 Task: Reply All to email with the signature Daisy Wilson with the subject 'Service renewal' from softage.1@softage.net with the message 'I would like to request a change in the project timeline due to unforeseen circumstances.'
Action: Mouse moved to (1003, 170)
Screenshot: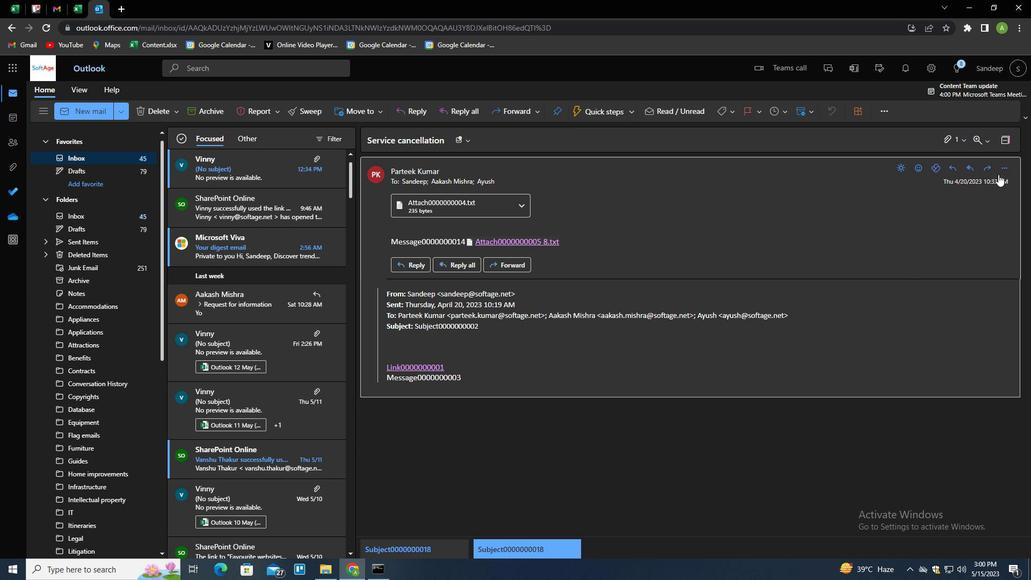 
Action: Mouse pressed left at (1003, 170)
Screenshot: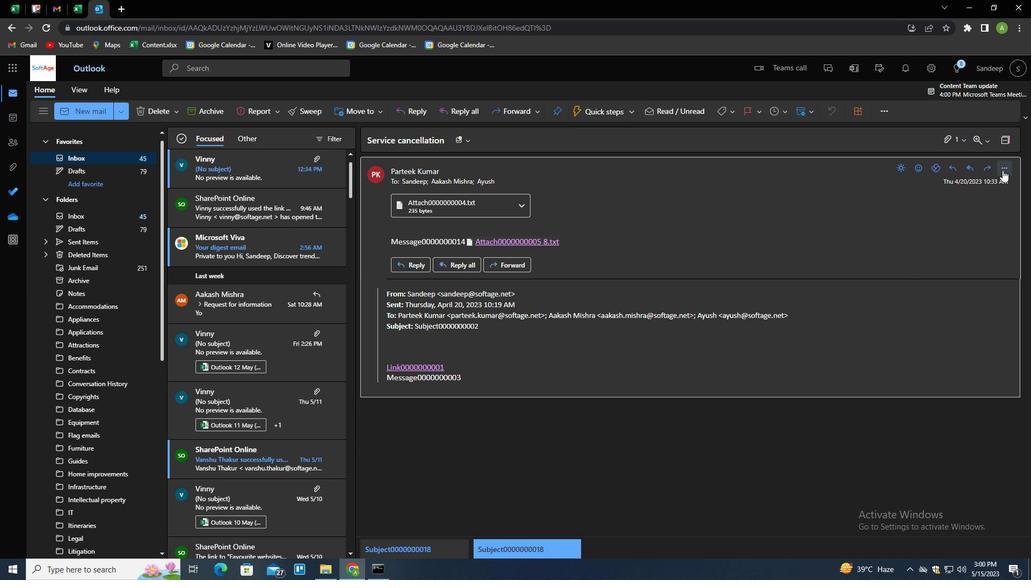 
Action: Mouse moved to (970, 207)
Screenshot: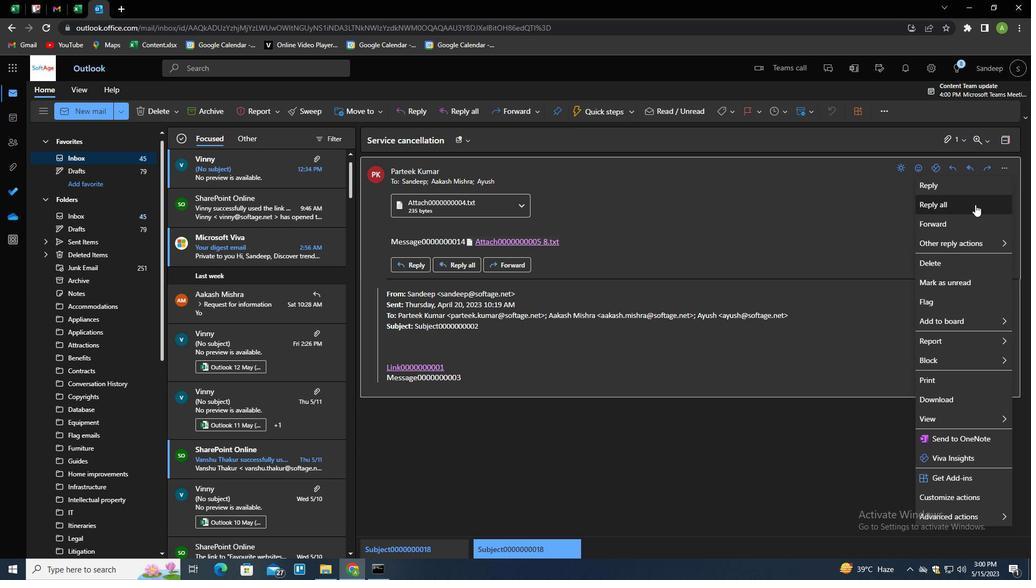 
Action: Mouse pressed left at (970, 207)
Screenshot: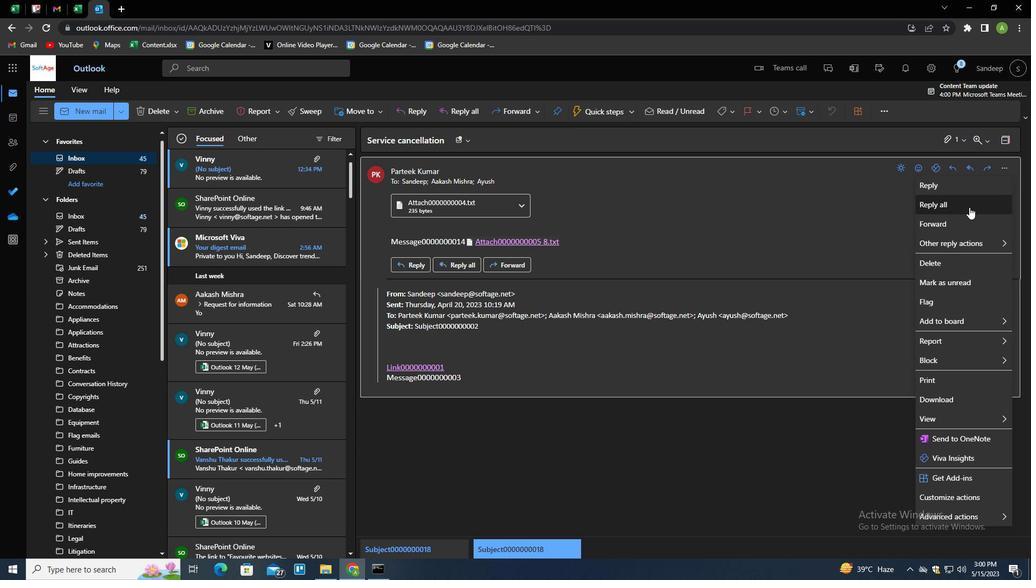 
Action: Mouse moved to (378, 306)
Screenshot: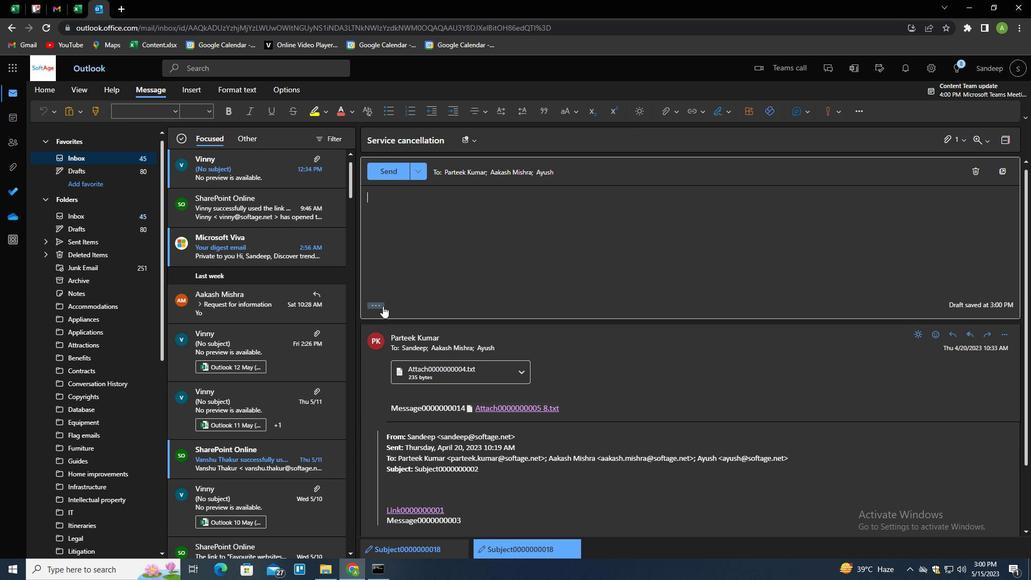 
Action: Mouse pressed left at (378, 306)
Screenshot: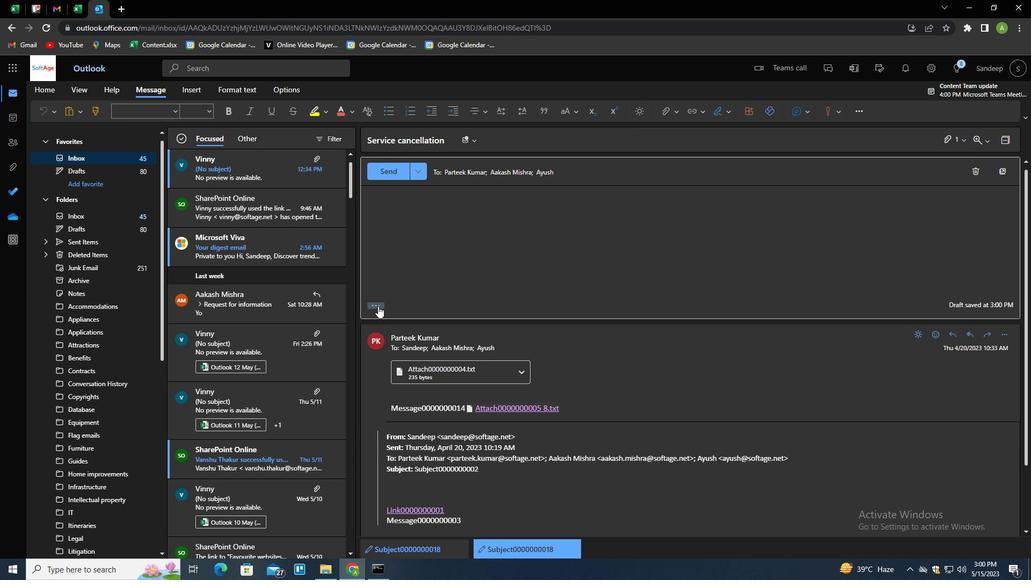 
Action: Mouse moved to (860, 113)
Screenshot: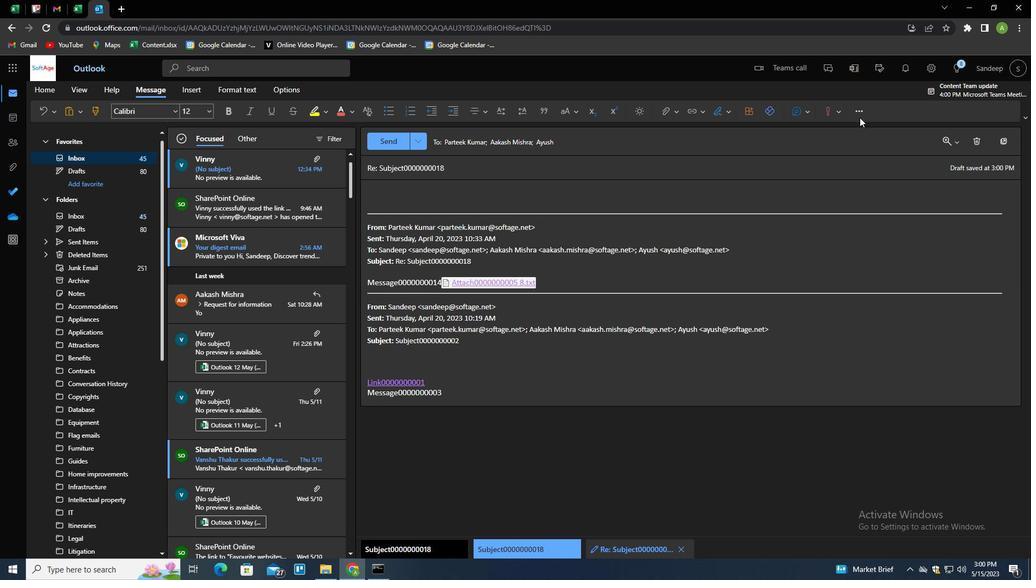 
Action: Mouse pressed left at (860, 113)
Screenshot: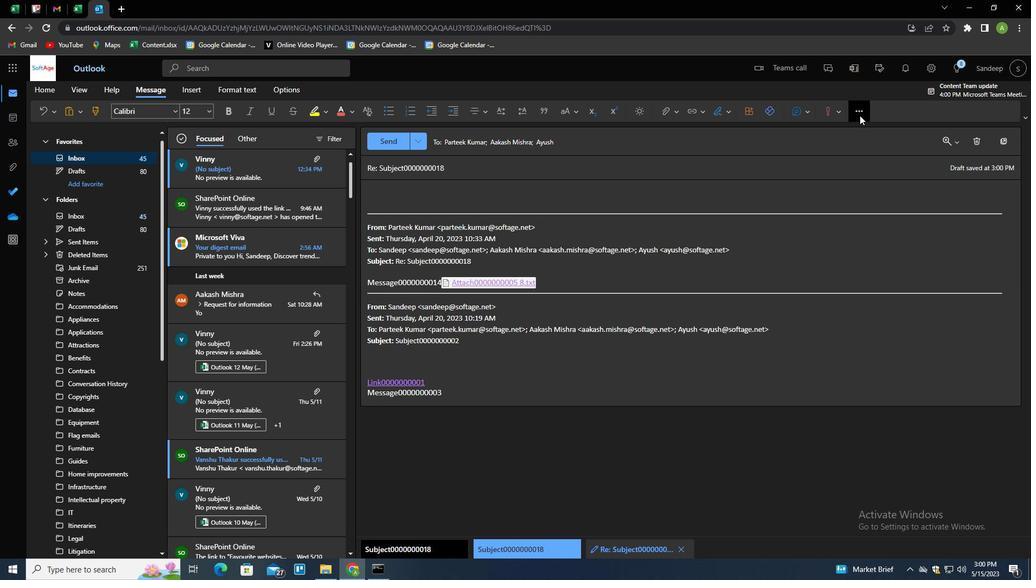 
Action: Mouse moved to (729, 111)
Screenshot: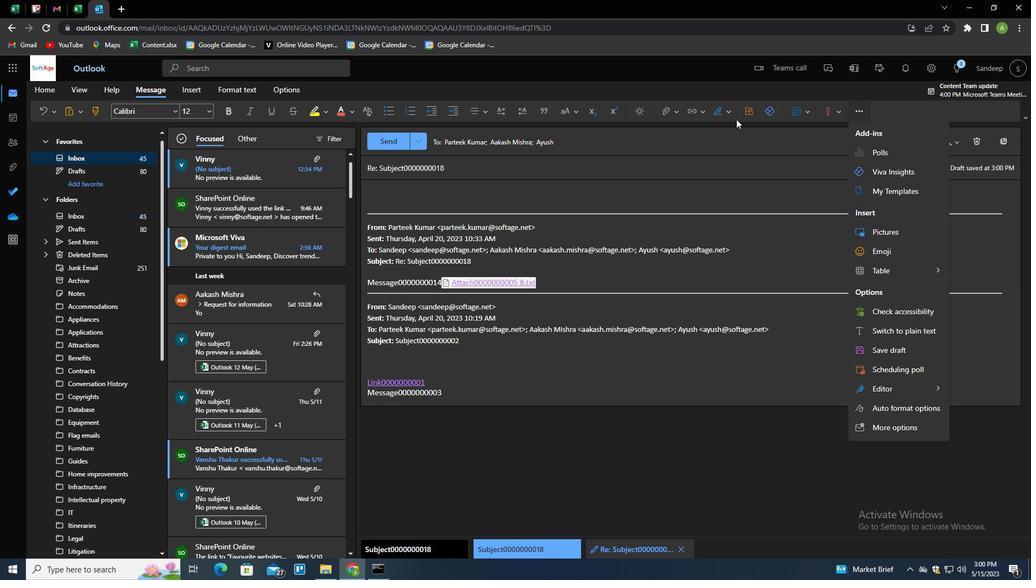 
Action: Mouse pressed left at (729, 111)
Screenshot: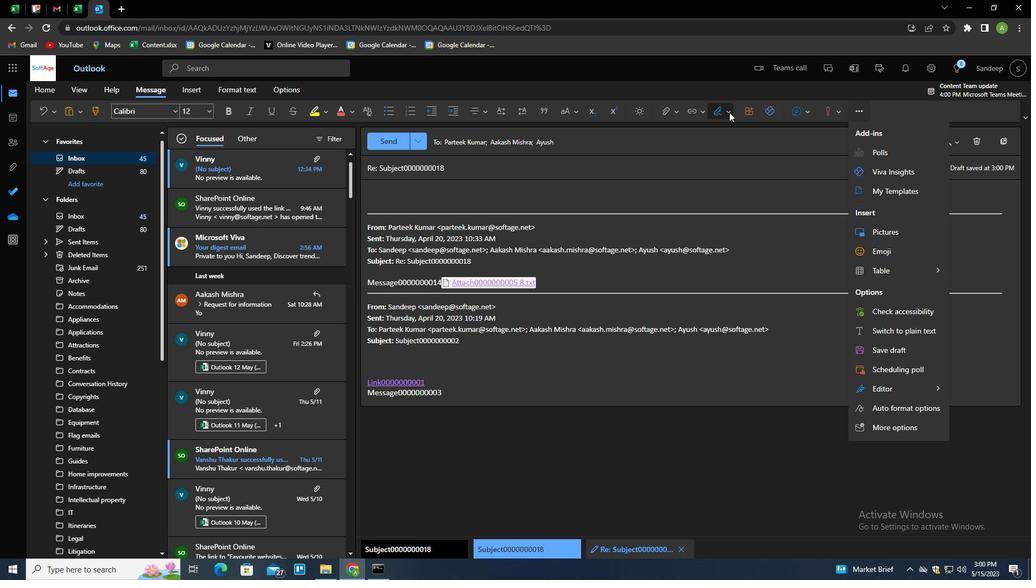 
Action: Mouse moved to (715, 152)
Screenshot: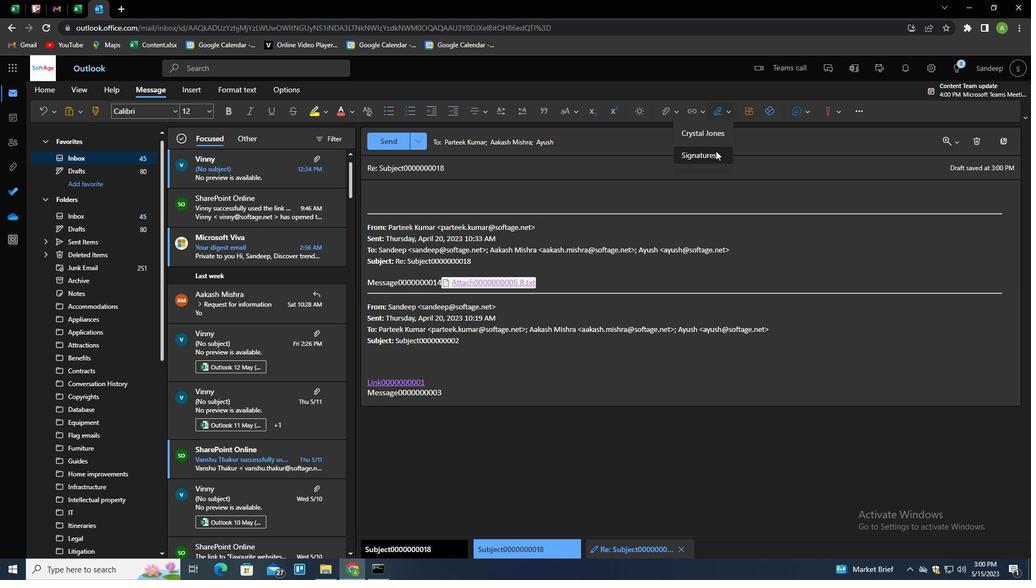 
Action: Mouse pressed left at (715, 152)
Screenshot: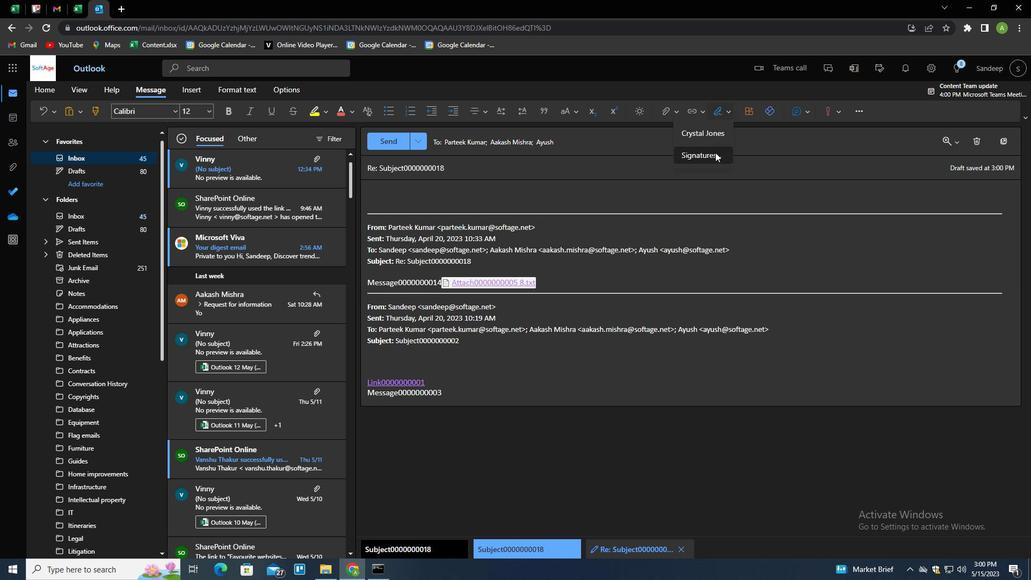 
Action: Mouse moved to (737, 197)
Screenshot: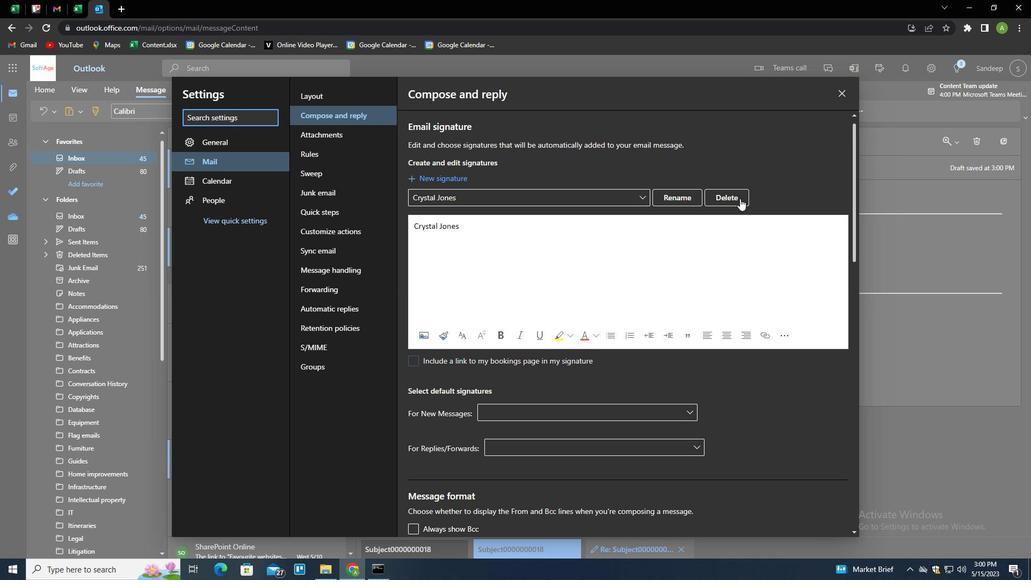 
Action: Mouse pressed left at (737, 197)
Screenshot: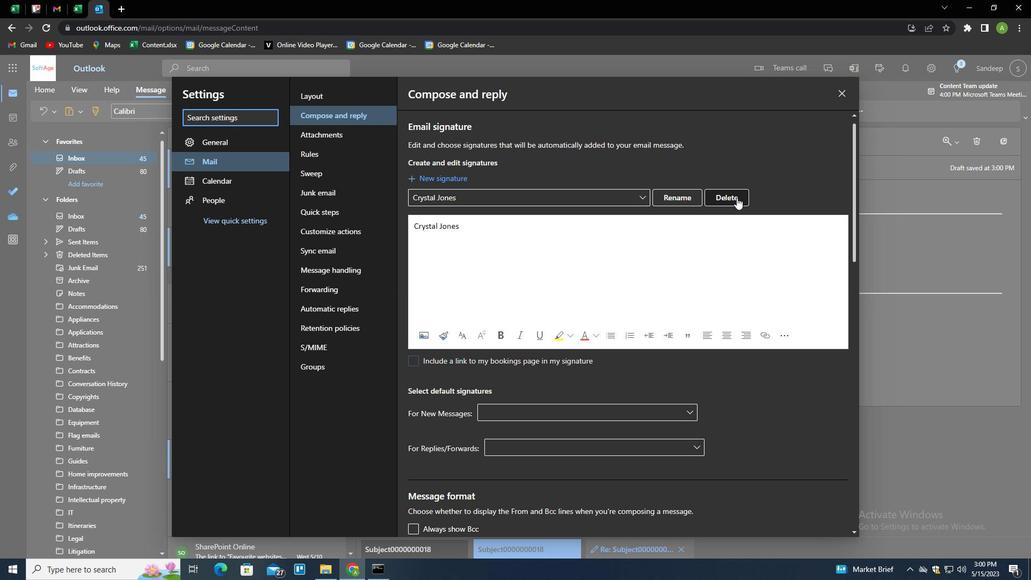 
Action: Mouse pressed left at (737, 197)
Screenshot: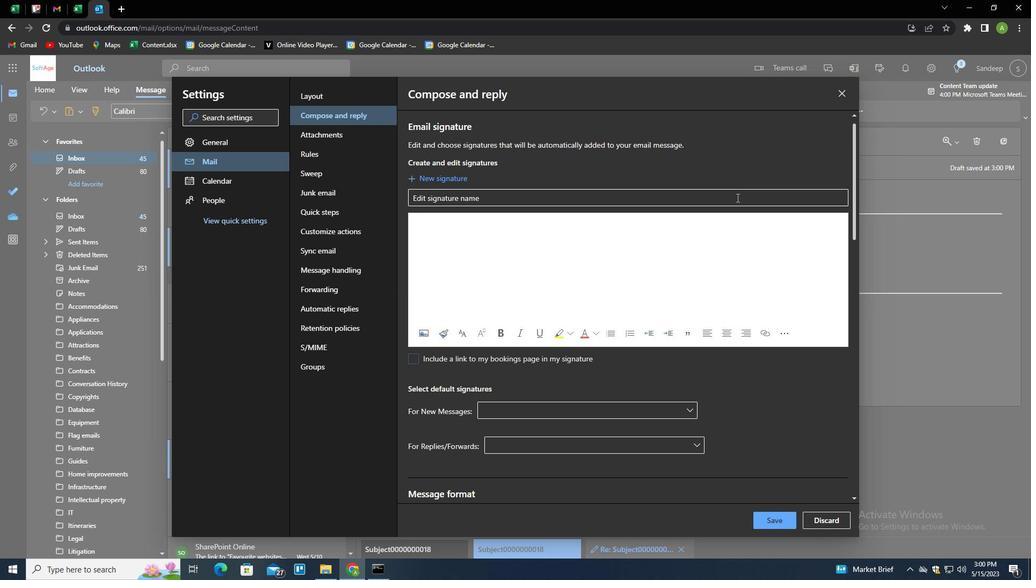 
Action: Key pressed <Key.shift>DAISY<Key.space><Key.shift>WILSON<Key.tab><Key.shift>DAISY<Key.space><Key.shift>WILSON
Screenshot: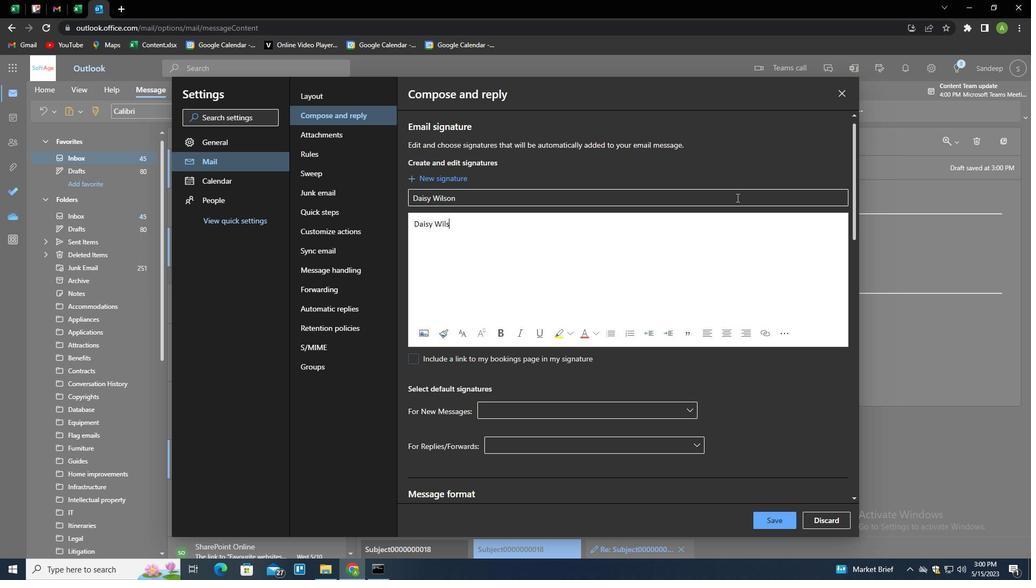 
Action: Mouse moved to (776, 517)
Screenshot: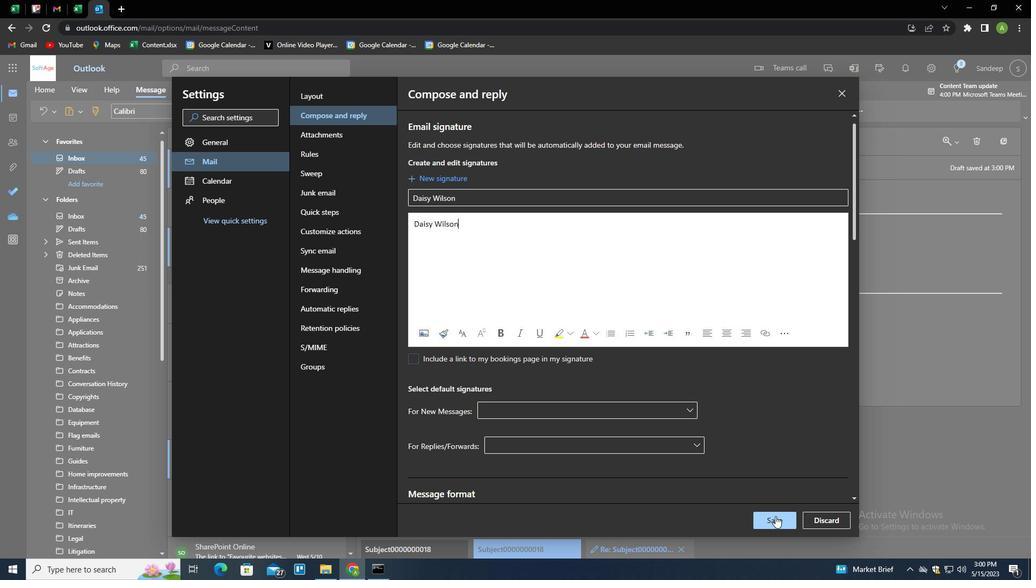 
Action: Mouse pressed left at (776, 517)
Screenshot: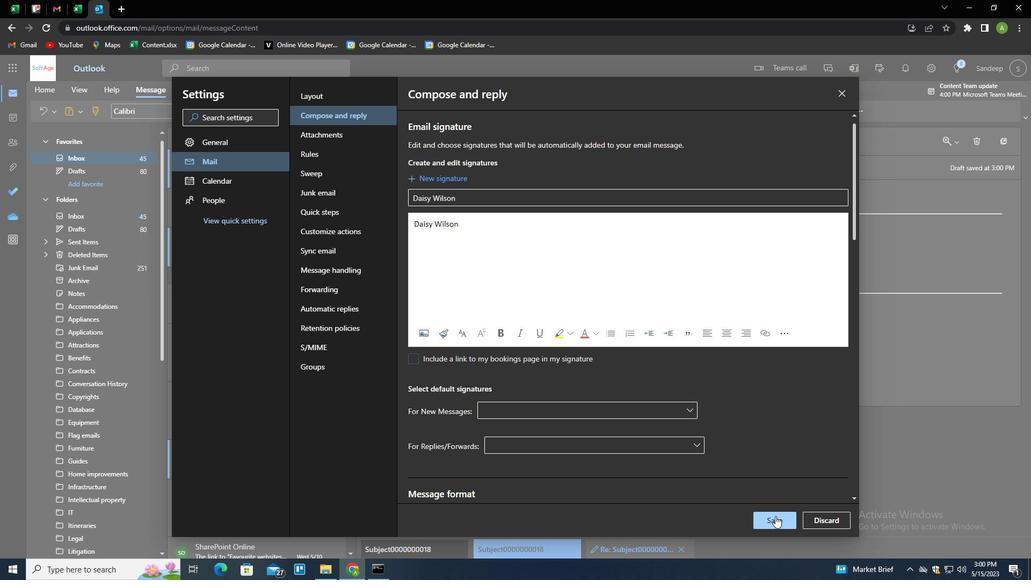 
Action: Mouse moved to (916, 255)
Screenshot: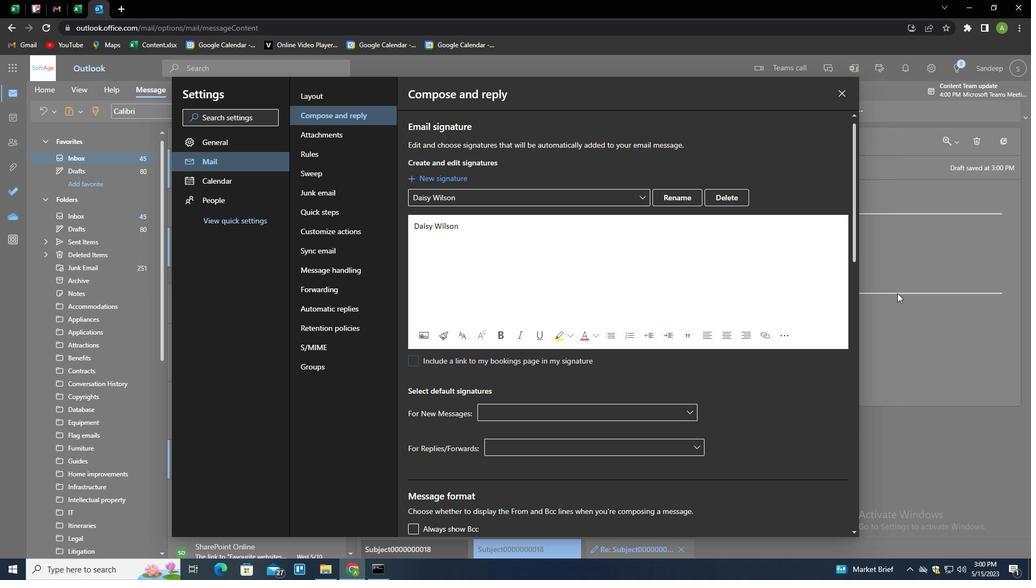 
Action: Mouse pressed left at (916, 255)
Screenshot: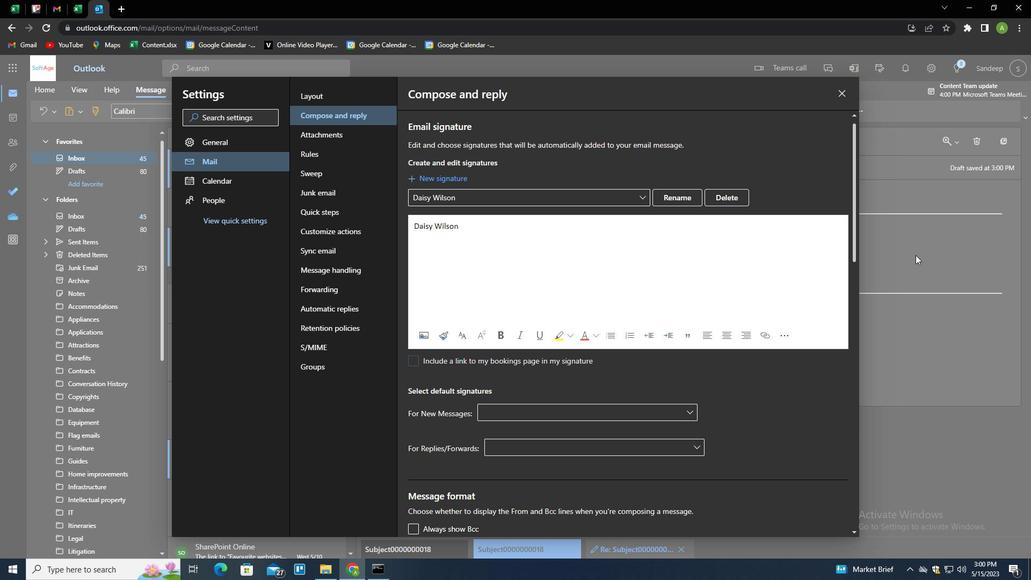 
Action: Mouse moved to (722, 115)
Screenshot: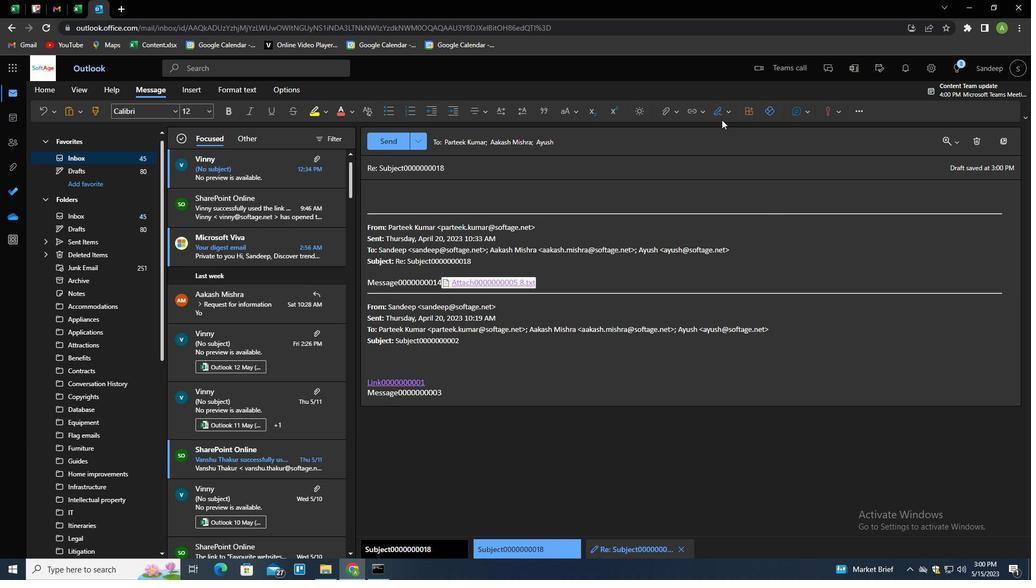 
Action: Mouse pressed left at (722, 115)
Screenshot: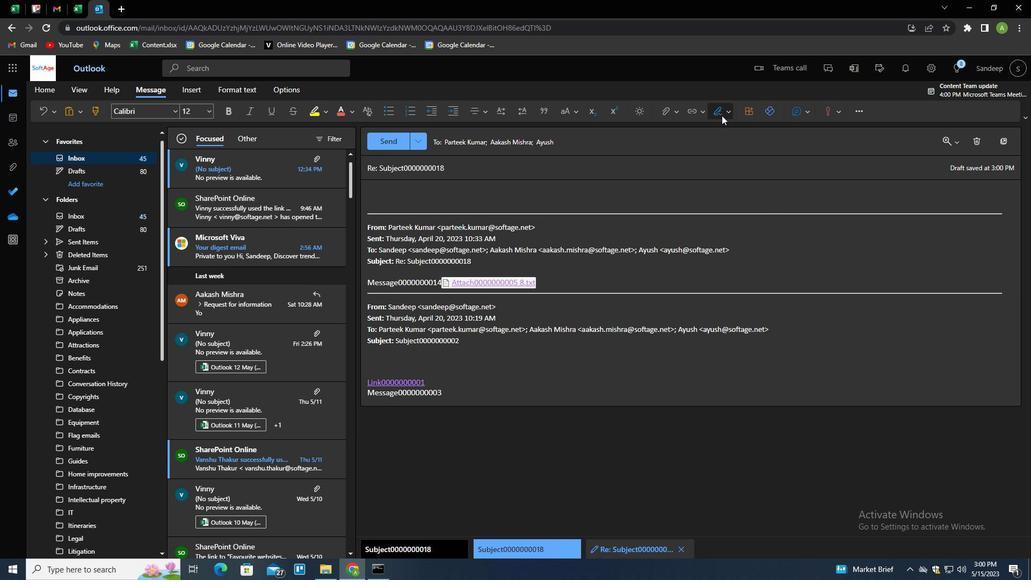
Action: Mouse moved to (714, 132)
Screenshot: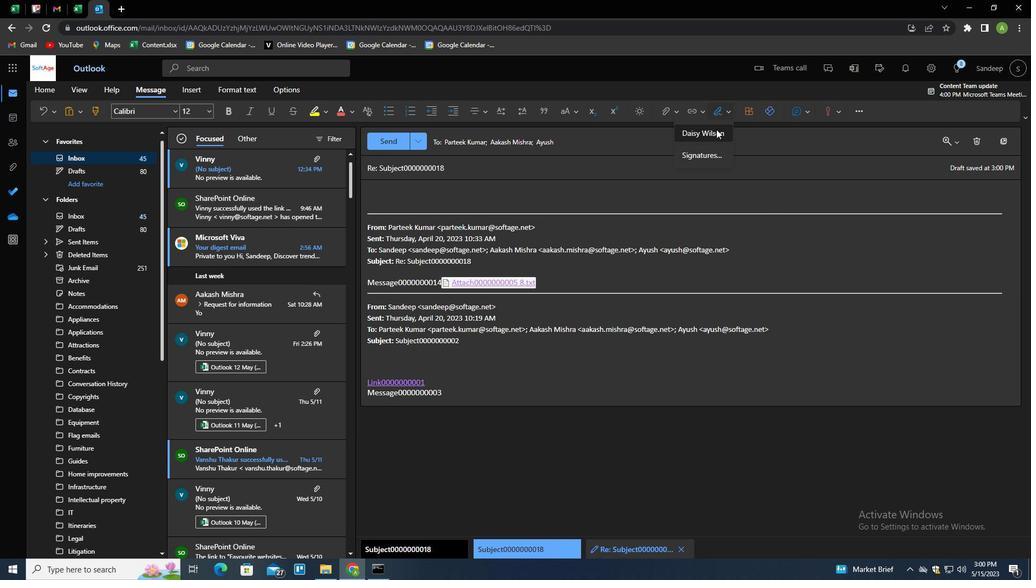 
Action: Mouse pressed left at (714, 132)
Screenshot: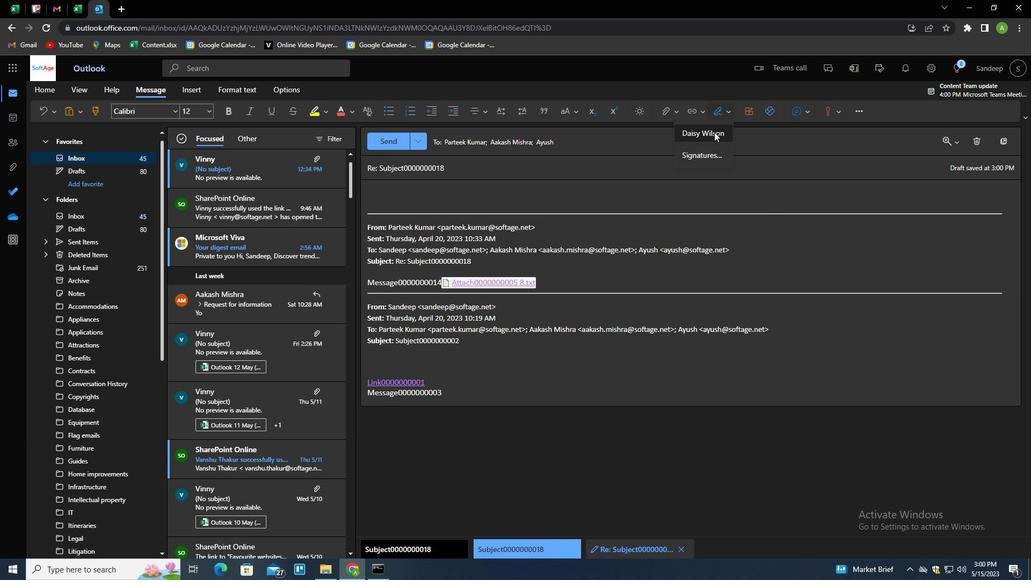 
Action: Mouse moved to (396, 170)
Screenshot: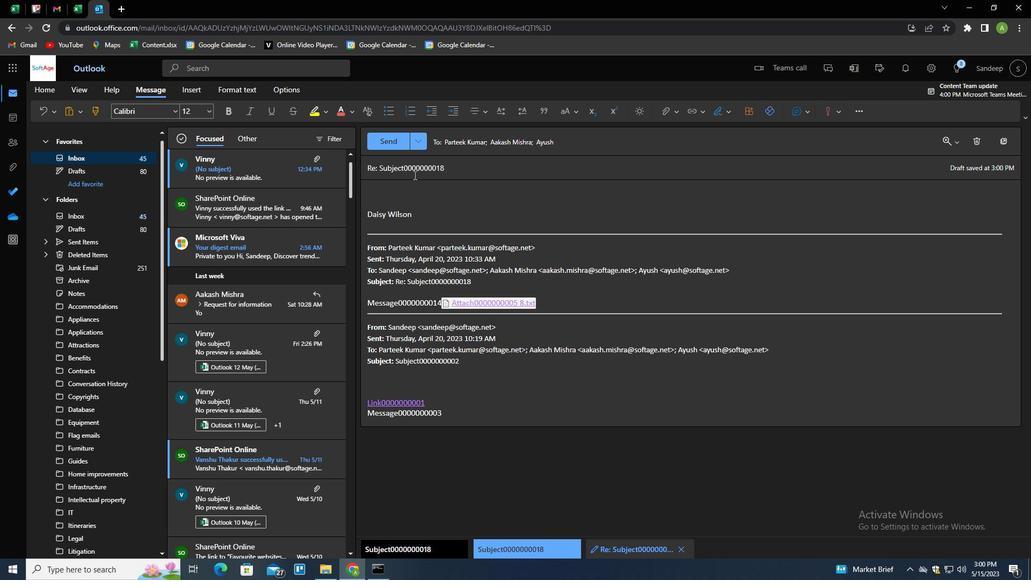 
Action: Mouse pressed left at (396, 170)
Screenshot: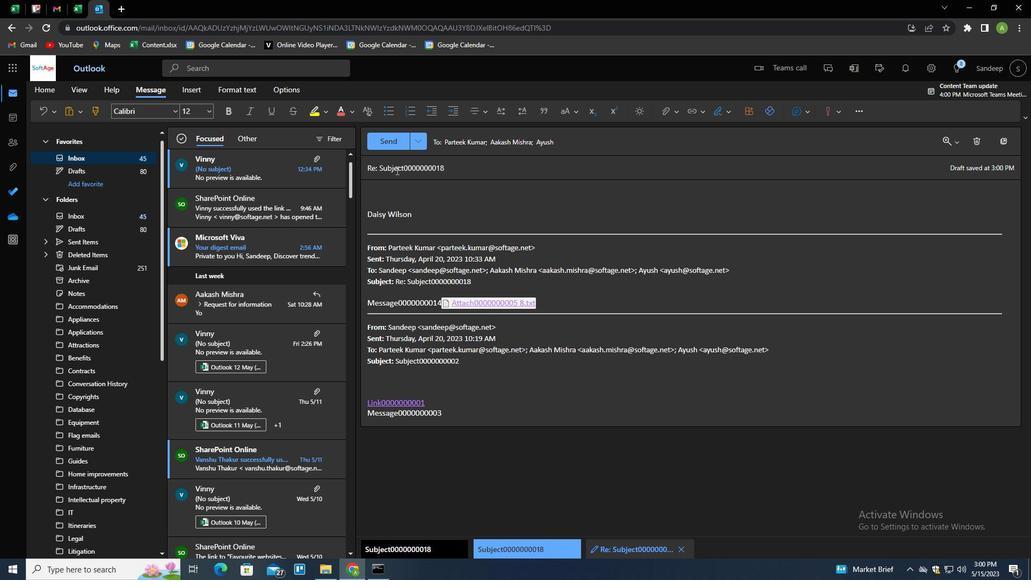 
Action: Mouse pressed left at (396, 170)
Screenshot: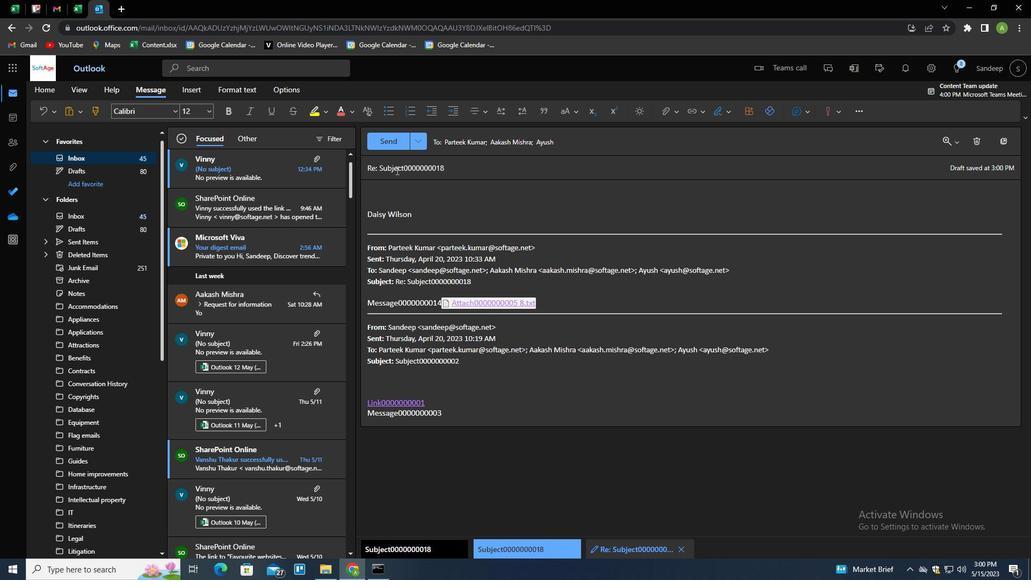 
Action: Mouse pressed left at (396, 170)
Screenshot: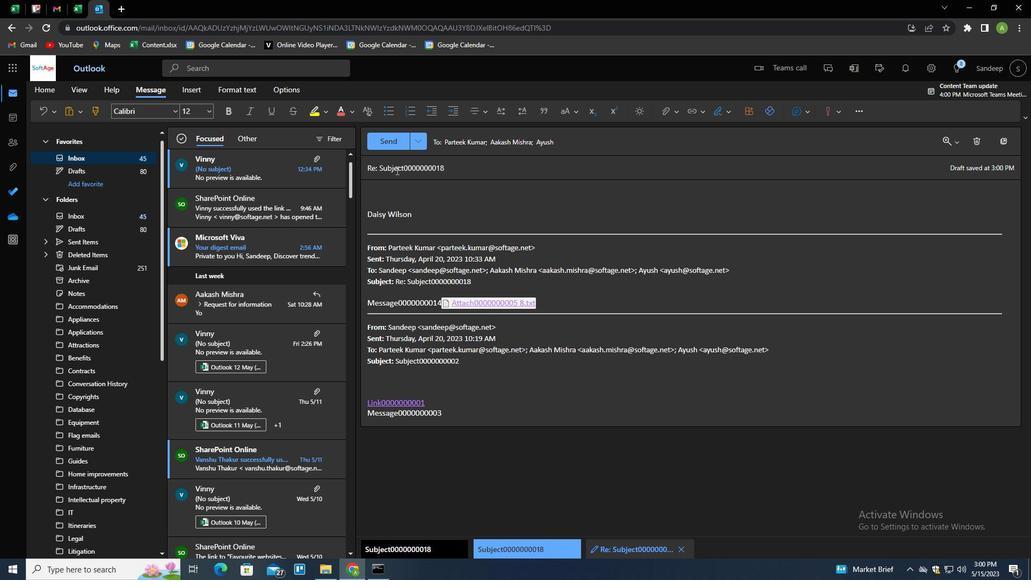 
Action: Key pressed <Key.shift>SERVICE<Key.space>RENEWAL<Key.tab><Key.shift>I<Key.space>WOULD<Key.space>LIKE<Key.space>TO<Key.space>REQUEST<Key.space>A<Key.space>CHANGE<Key.space>IN<Key.space>THE<Key.space>PROJECT<Key.space>TIMELINE<Key.space>DUE<Key.space>TO<Key.space>UNFORSEEN<Key.space>CIRCUMSTANCE
Screenshot: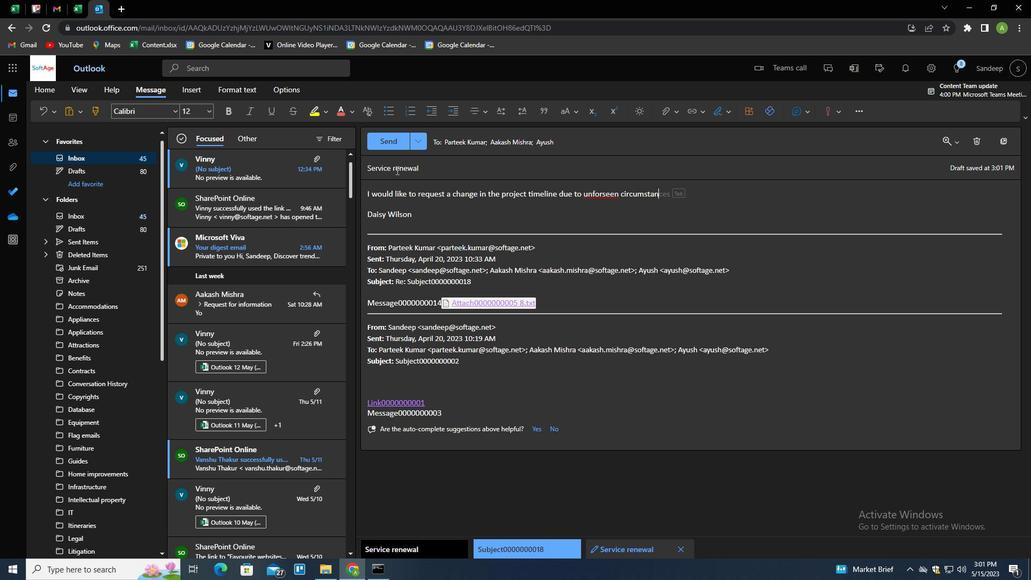 
Action: Mouse moved to (396, 170)
Screenshot: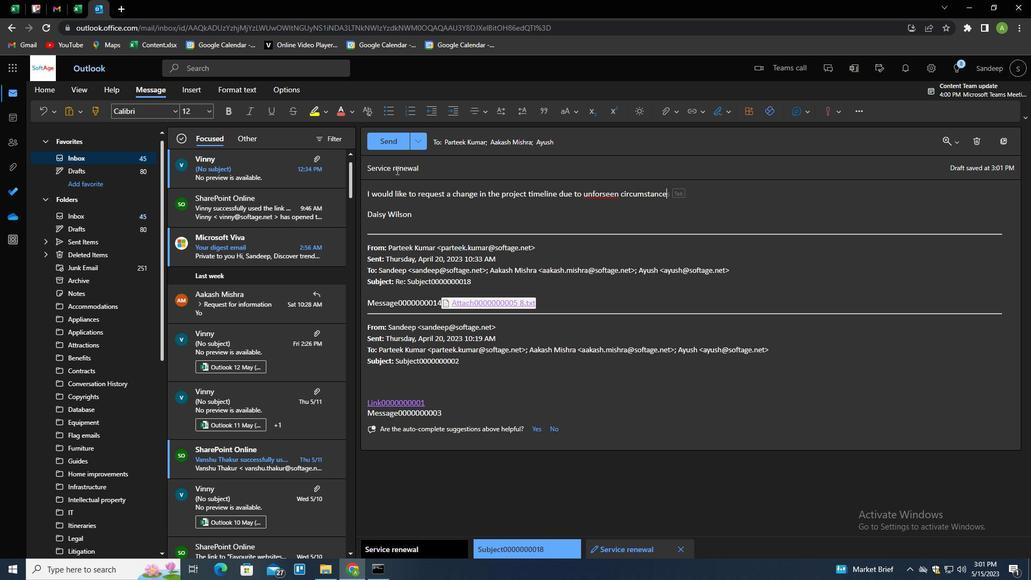 
Action: Key pressed S.
Screenshot: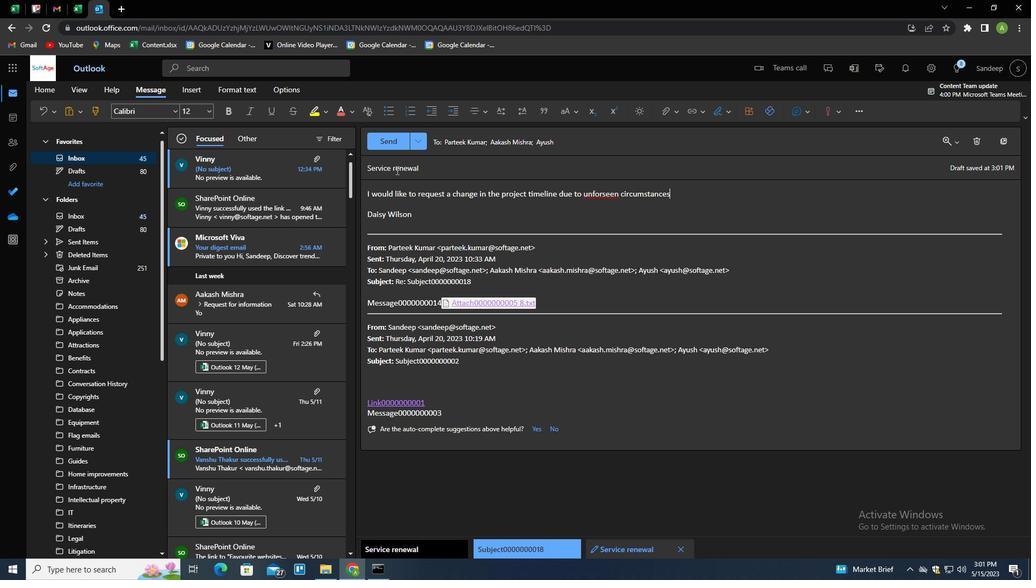 
Action: Mouse moved to (604, 198)
Screenshot: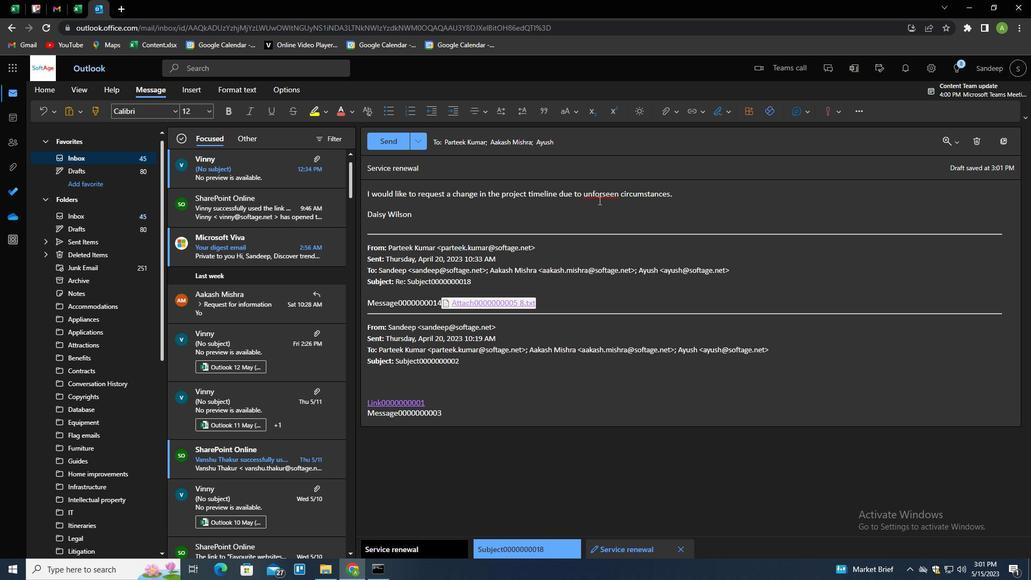 
Action: Mouse pressed left at (604, 198)
Screenshot: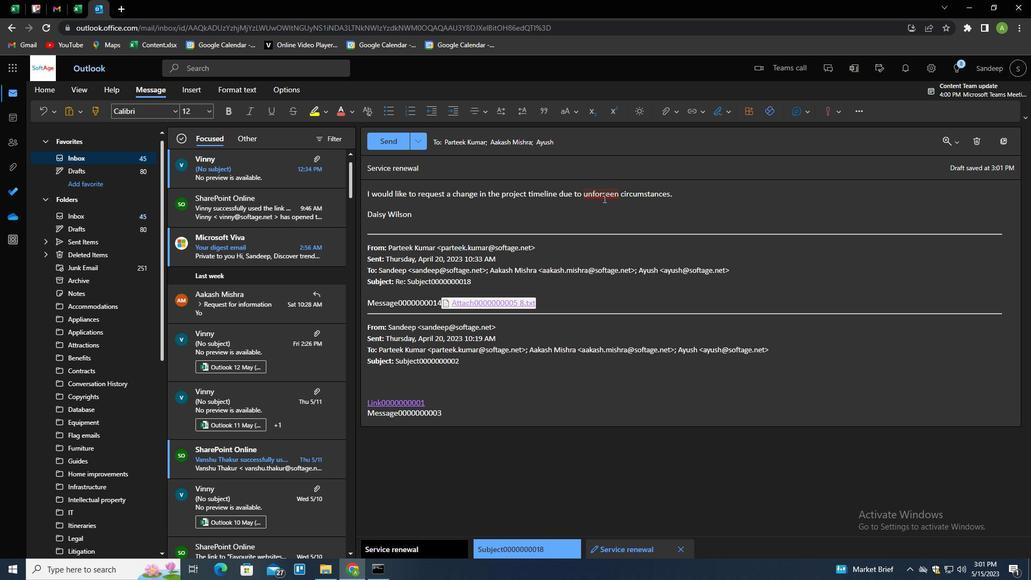 
Action: Mouse moved to (614, 208)
Screenshot: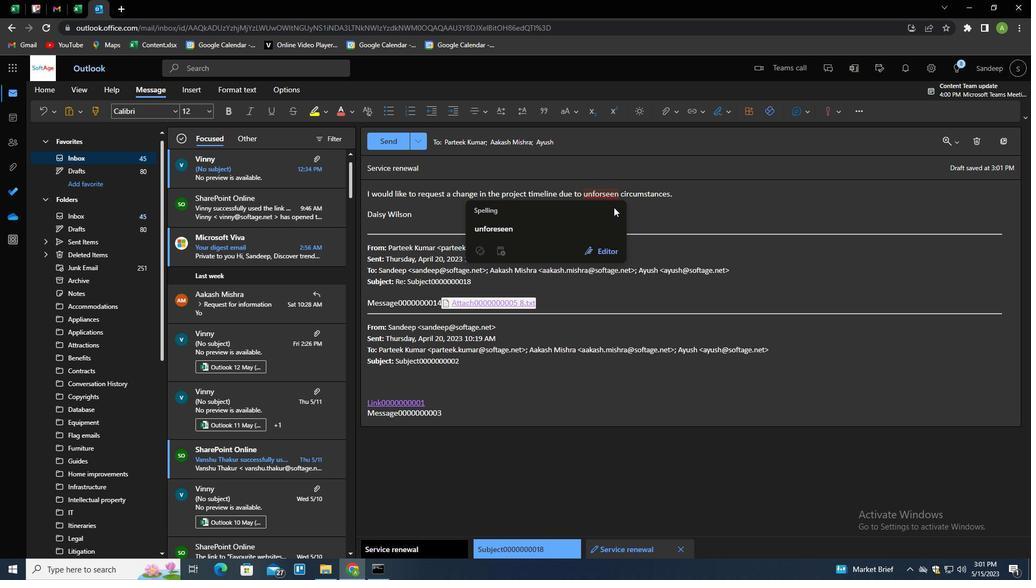 
Action: Key pressed E
Screenshot: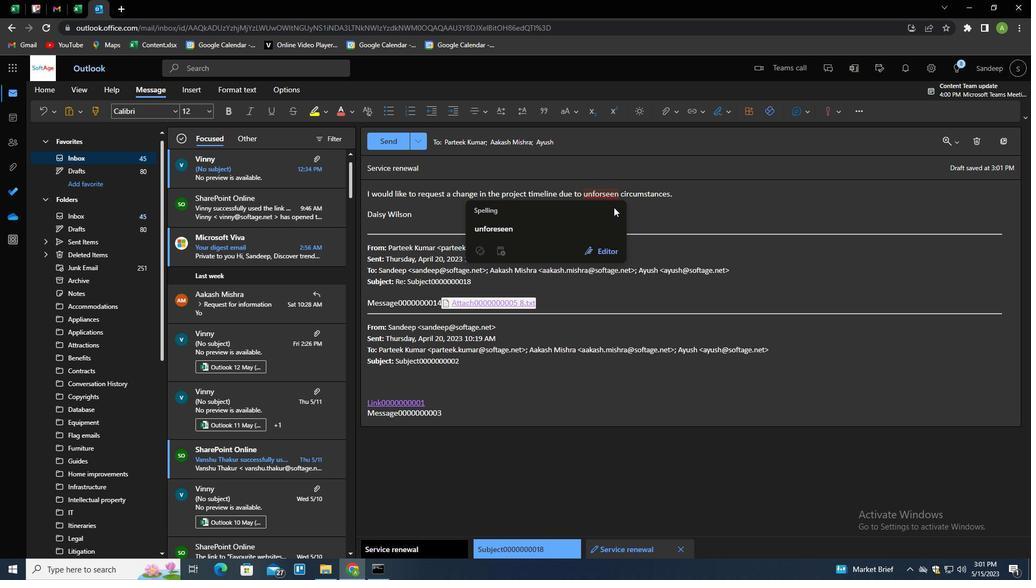 
Action: Mouse moved to (711, 196)
Screenshot: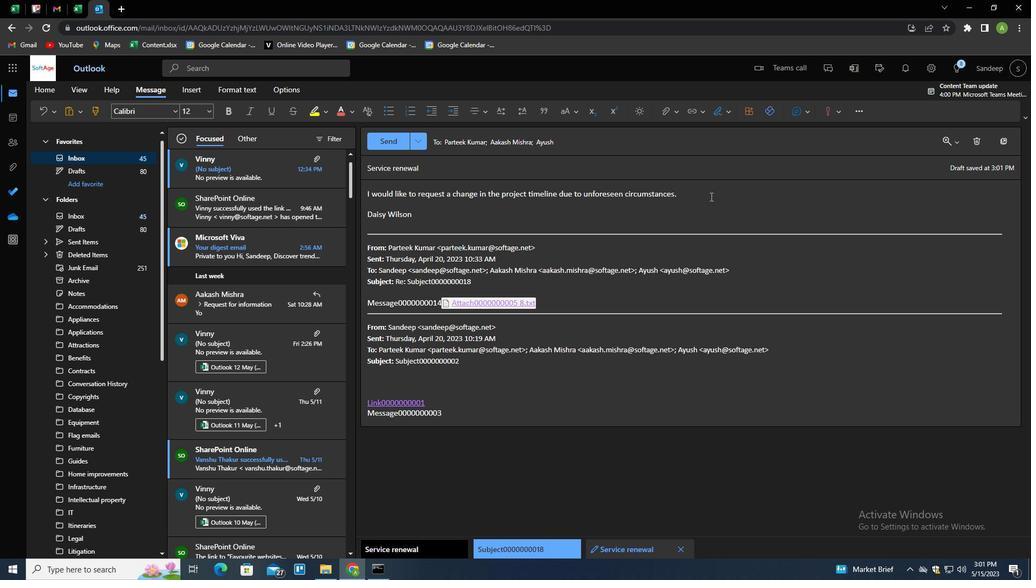 
Action: Mouse pressed left at (711, 196)
Screenshot: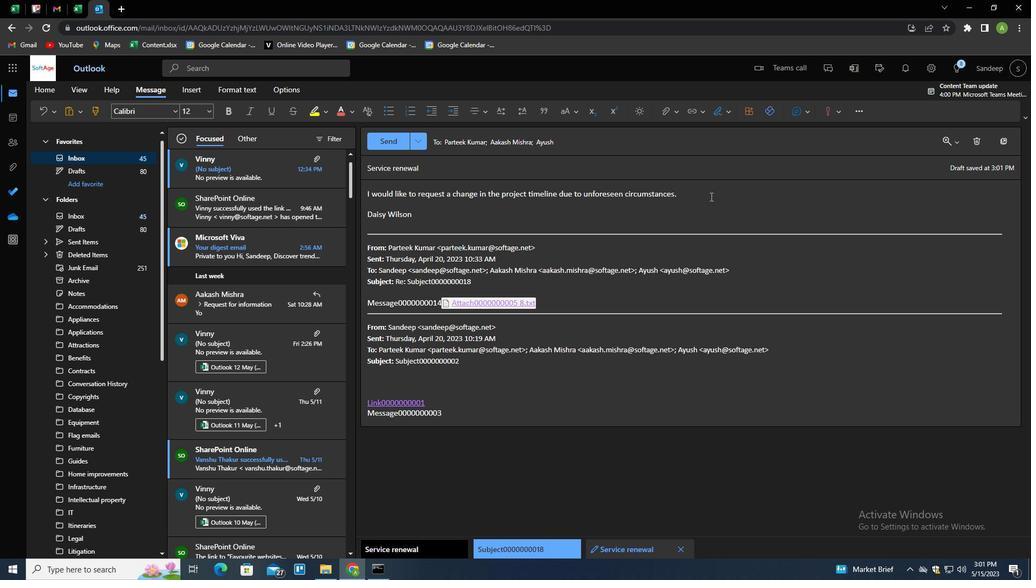 
Action: Mouse moved to (388, 143)
Screenshot: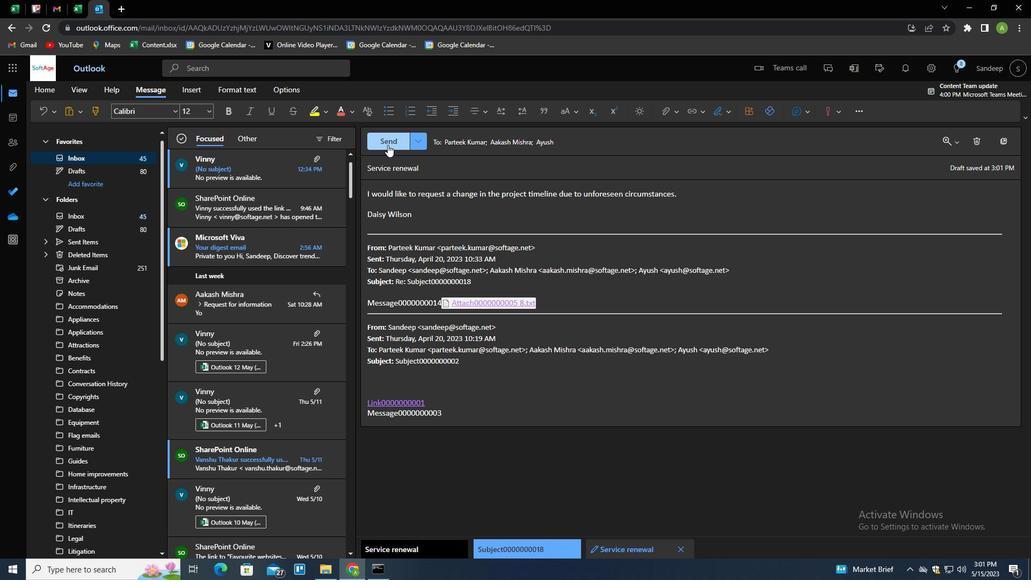 
Action: Mouse pressed left at (388, 143)
Screenshot: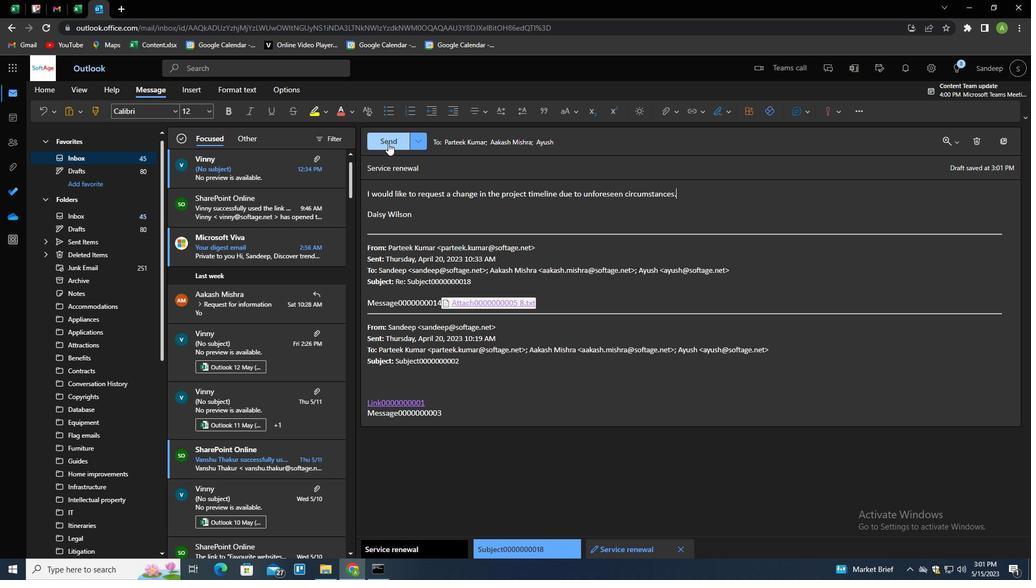 
Action: Key pressed <Key.f8>
Screenshot: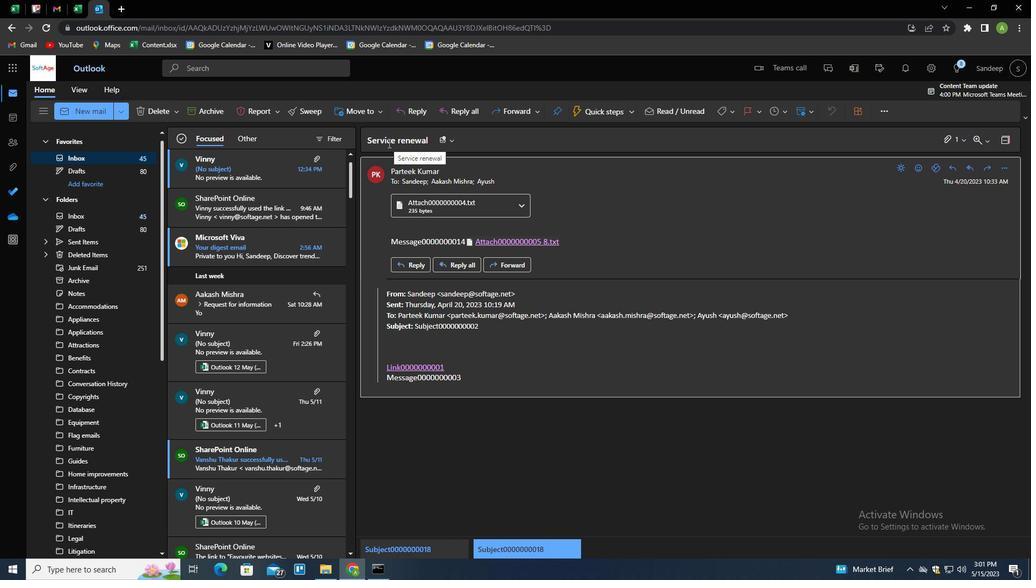 
